 Task: Locate the nearest public gardens to Portland, Oregon, and Seattle, Washington.
Action: Mouse moved to (183, 59)
Screenshot: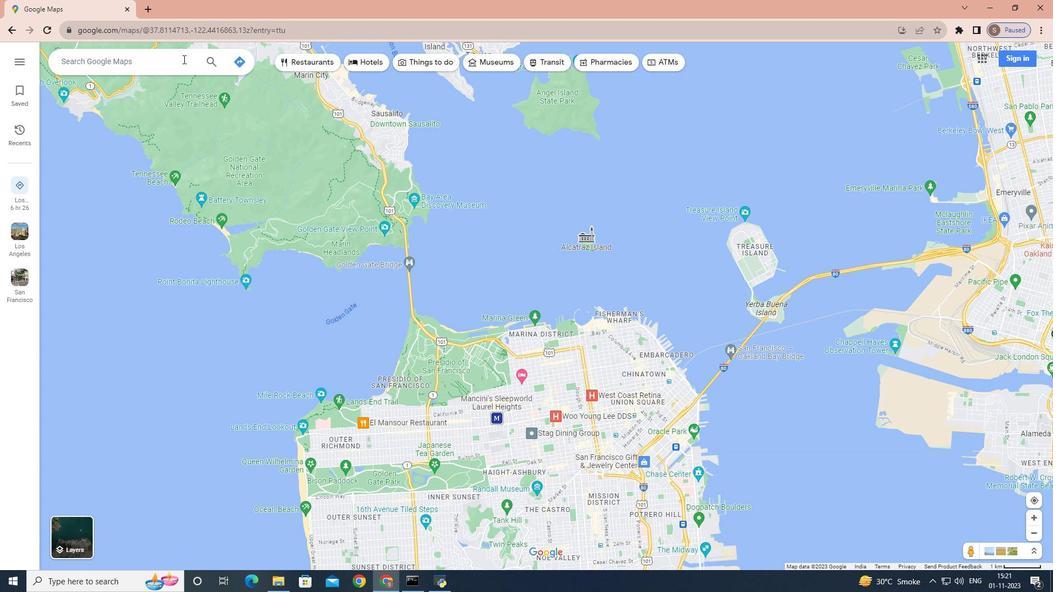 
Action: Mouse pressed left at (183, 59)
Screenshot: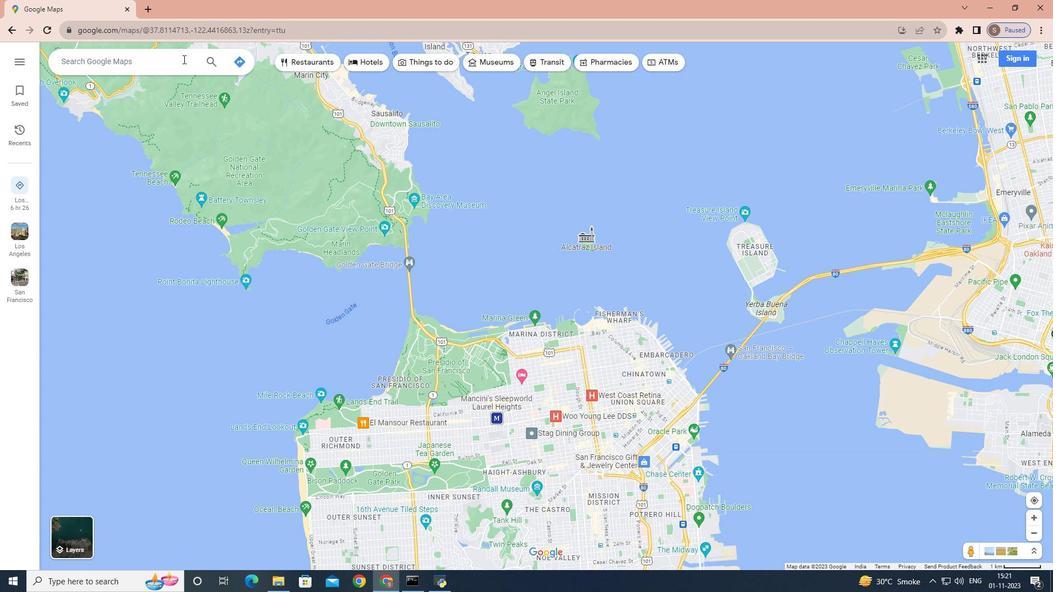 
Action: Key pressed <Key.shift_r>Portland,
Screenshot: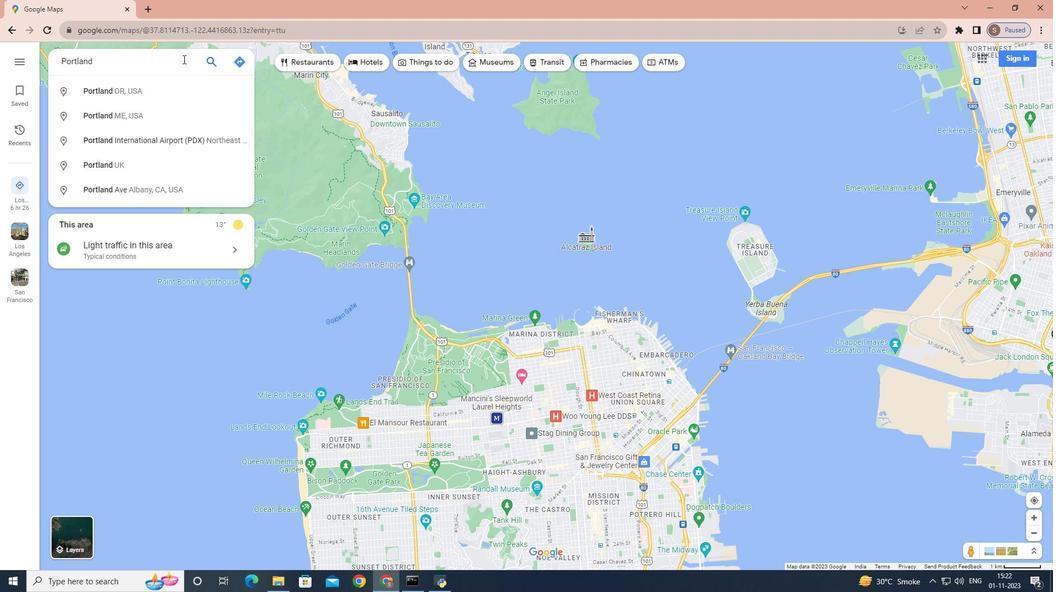 
Action: Mouse moved to (183, 59)
Screenshot: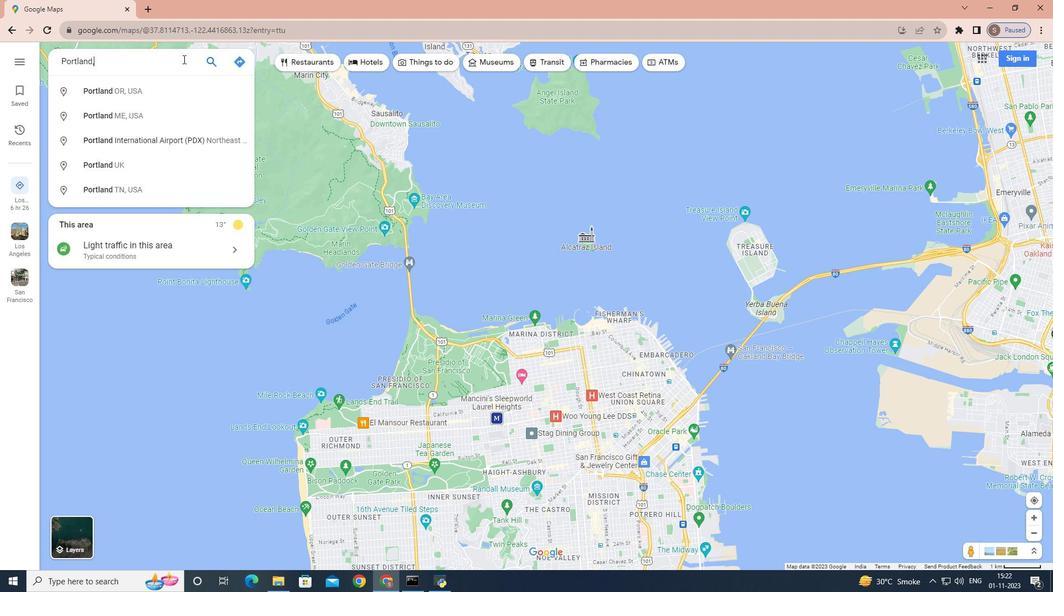 
Action: Key pressed <Key.space><Key.shift_r>Oregon<Key.enter>
Screenshot: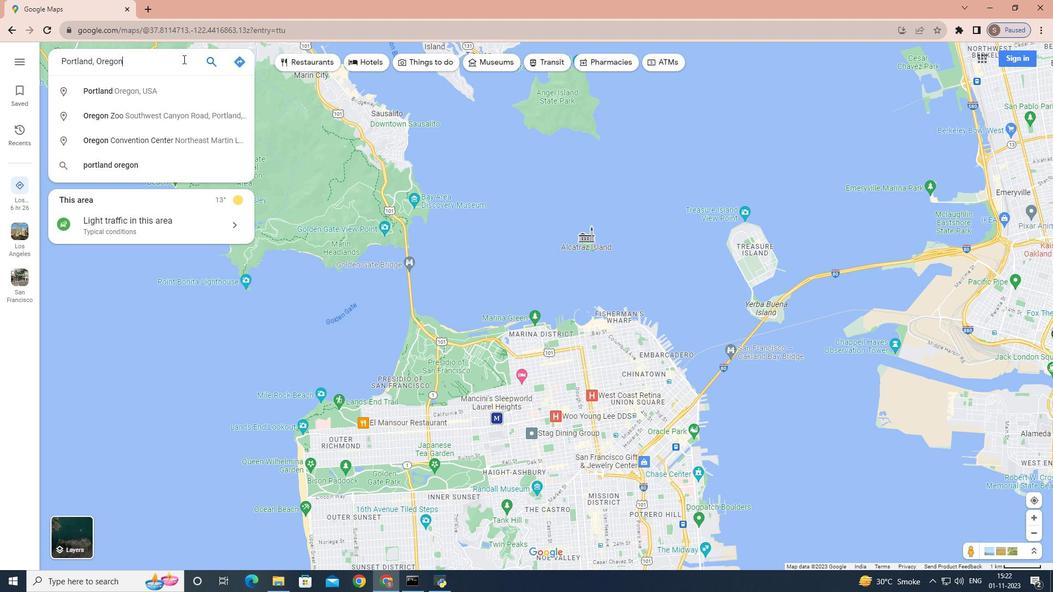 
Action: Mouse moved to (152, 245)
Screenshot: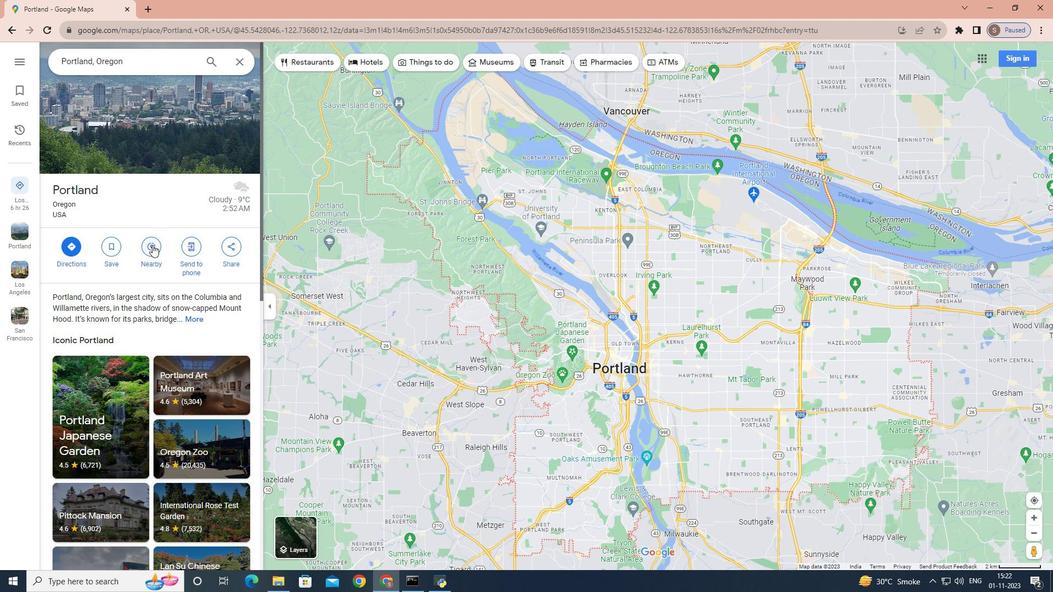 
Action: Mouse pressed left at (152, 245)
Screenshot: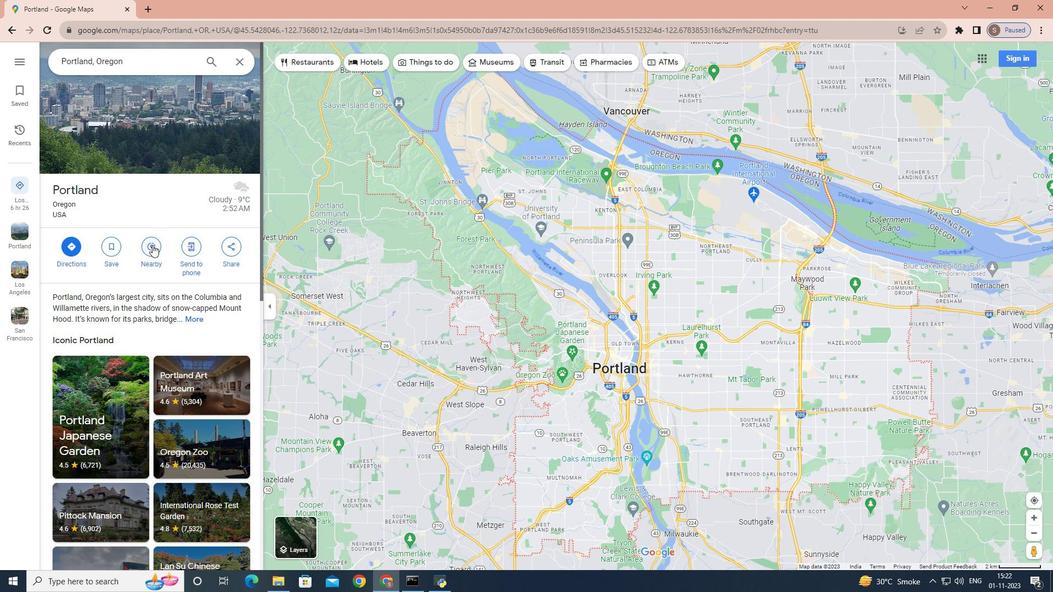
Action: Mouse moved to (150, 245)
Screenshot: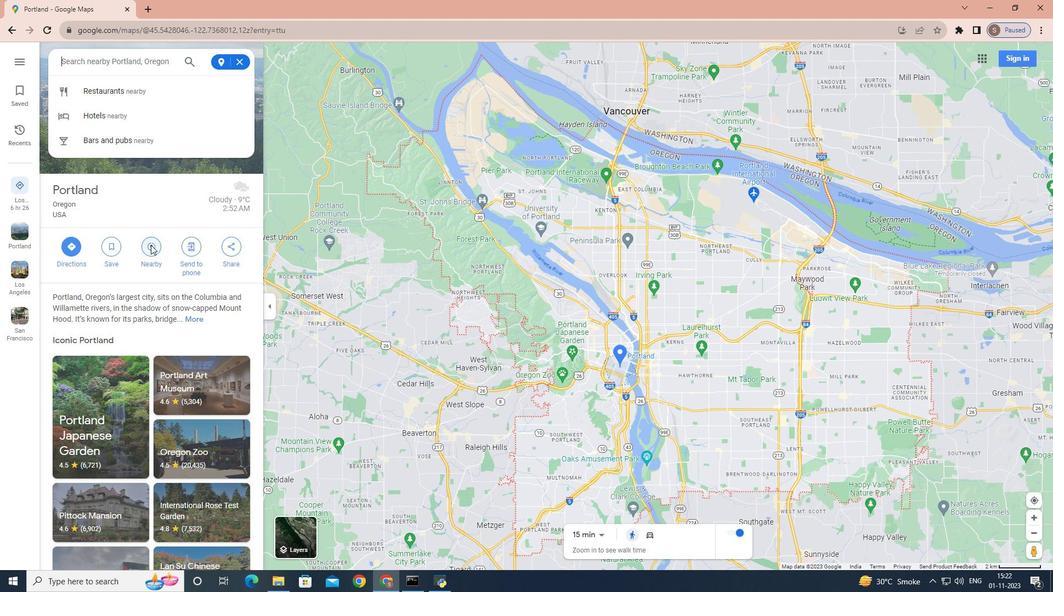 
Action: Key pressed public<Key.space>gardens<Key.enter>
Screenshot: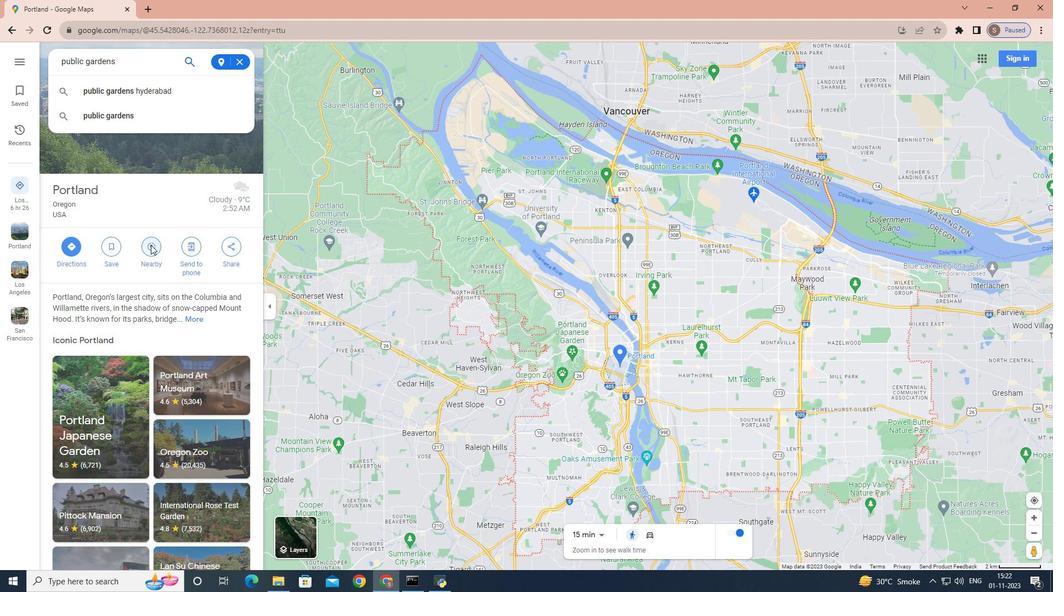 
Action: Mouse moved to (243, 62)
Screenshot: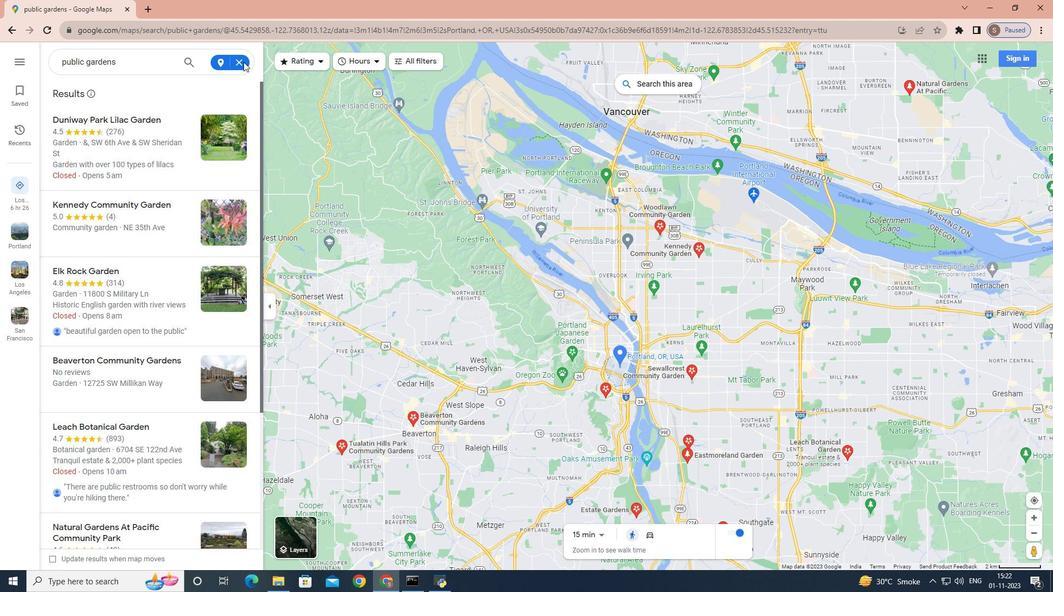 
Action: Mouse pressed left at (243, 62)
Screenshot: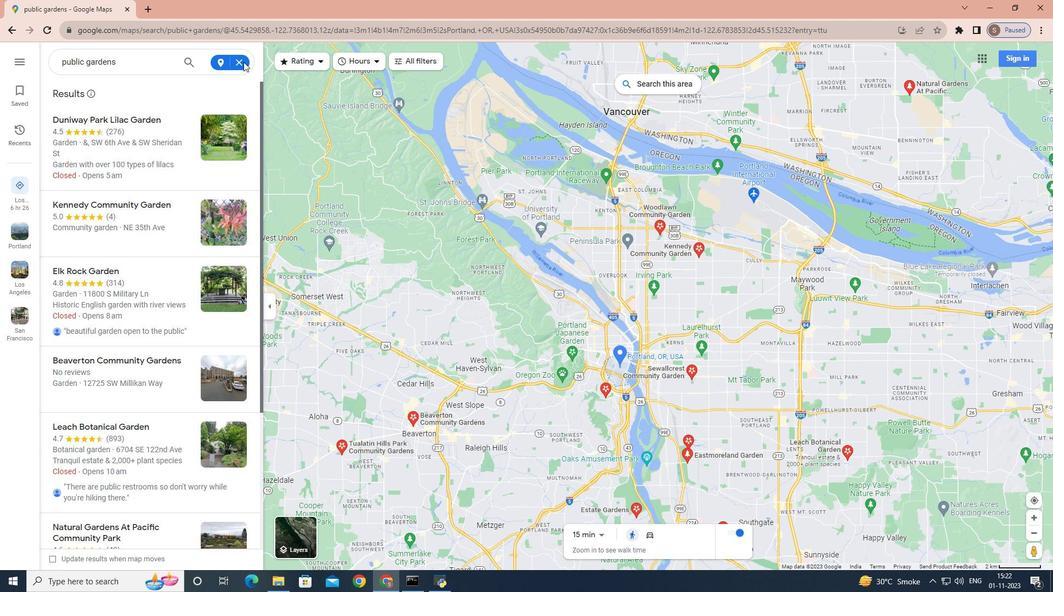 
Action: Mouse moved to (240, 62)
Screenshot: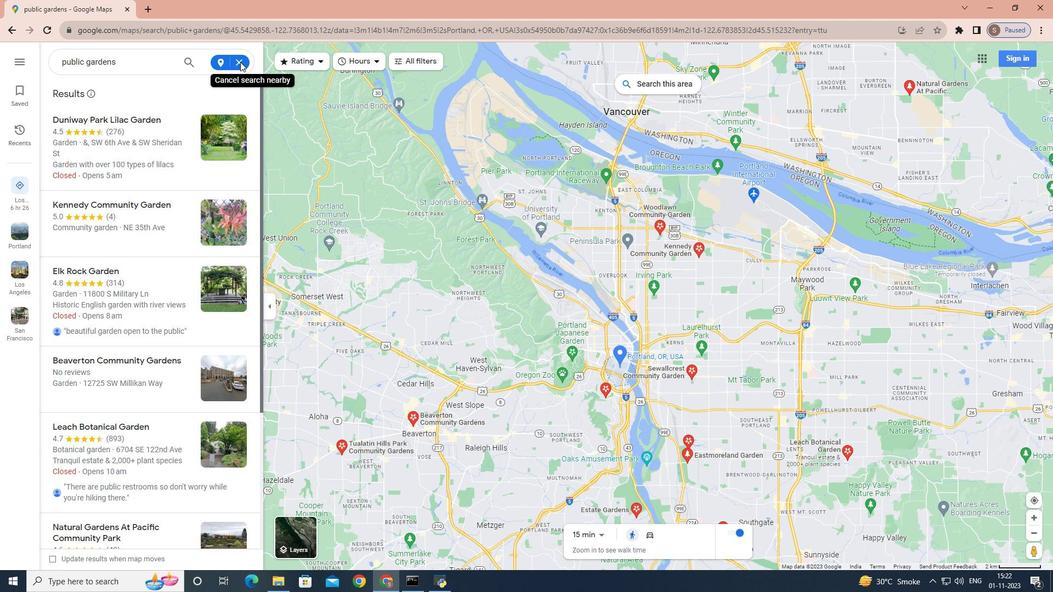 
Action: Mouse pressed left at (240, 62)
Screenshot: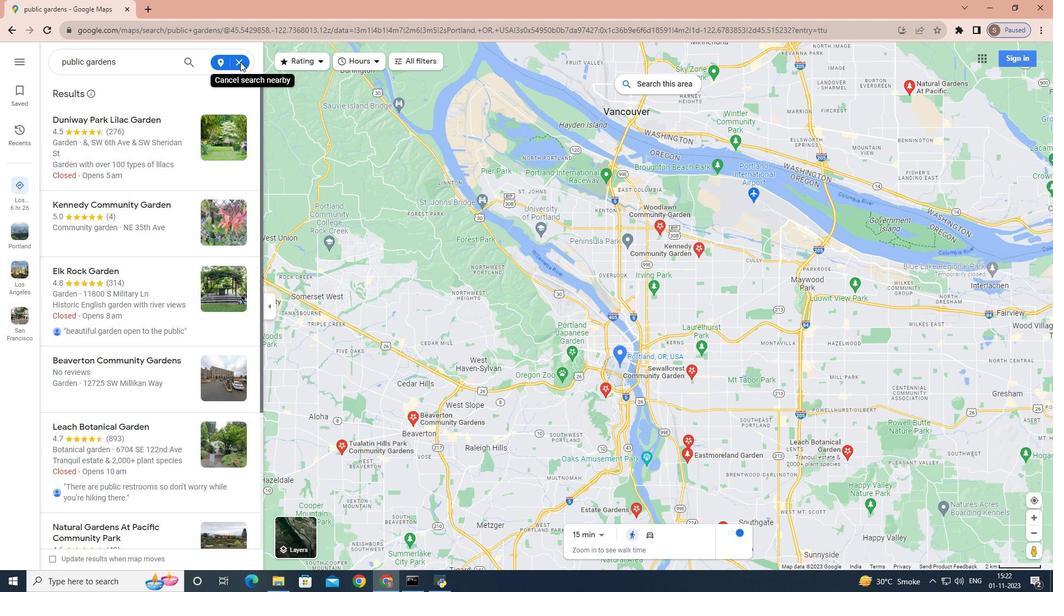 
Action: Mouse moved to (237, 63)
Screenshot: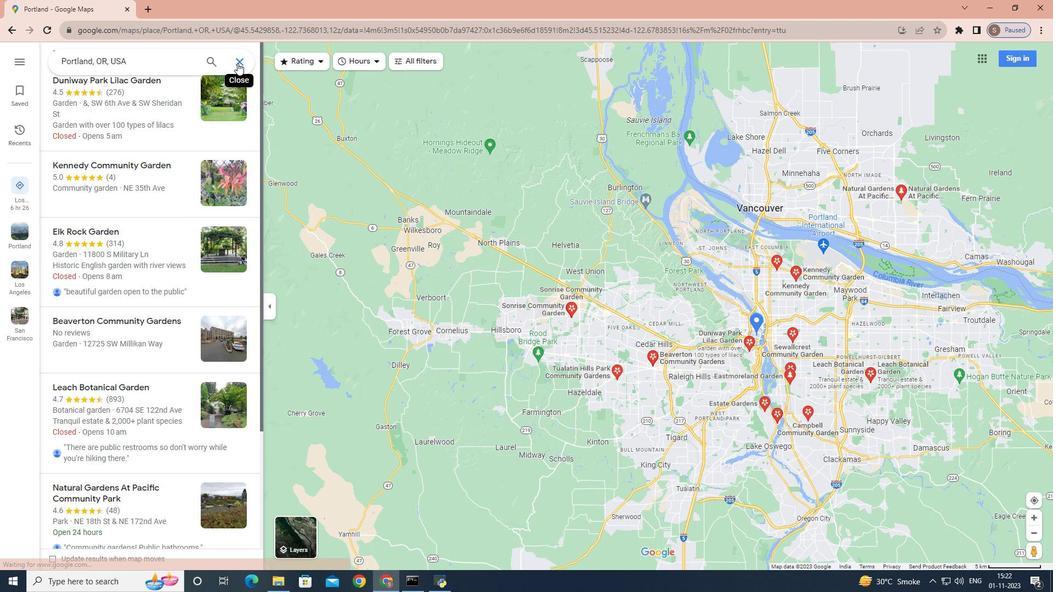 
Action: Mouse pressed left at (237, 63)
Screenshot: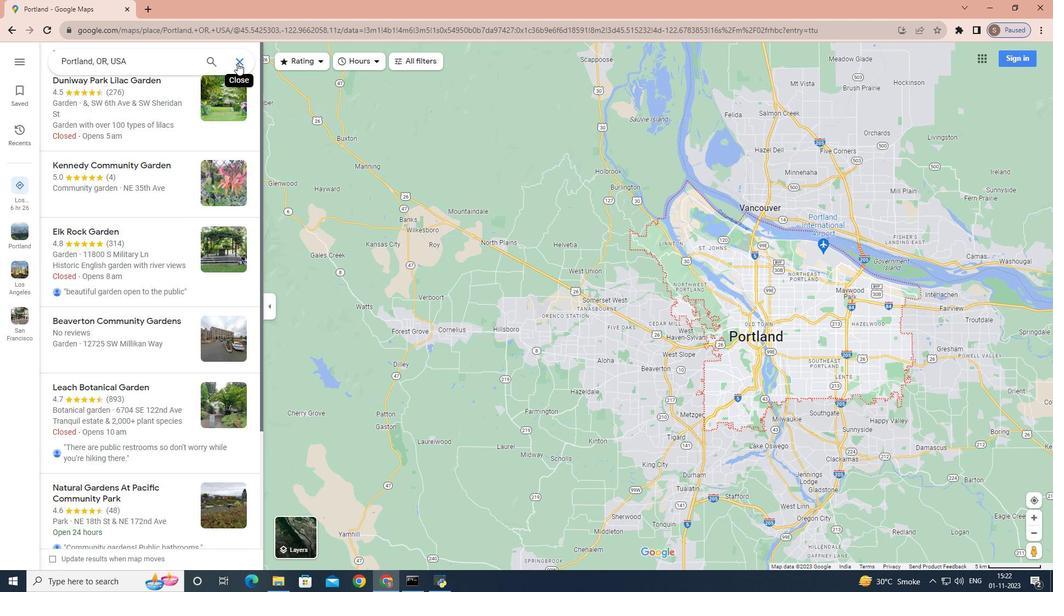 
Action: Mouse moved to (115, 66)
Screenshot: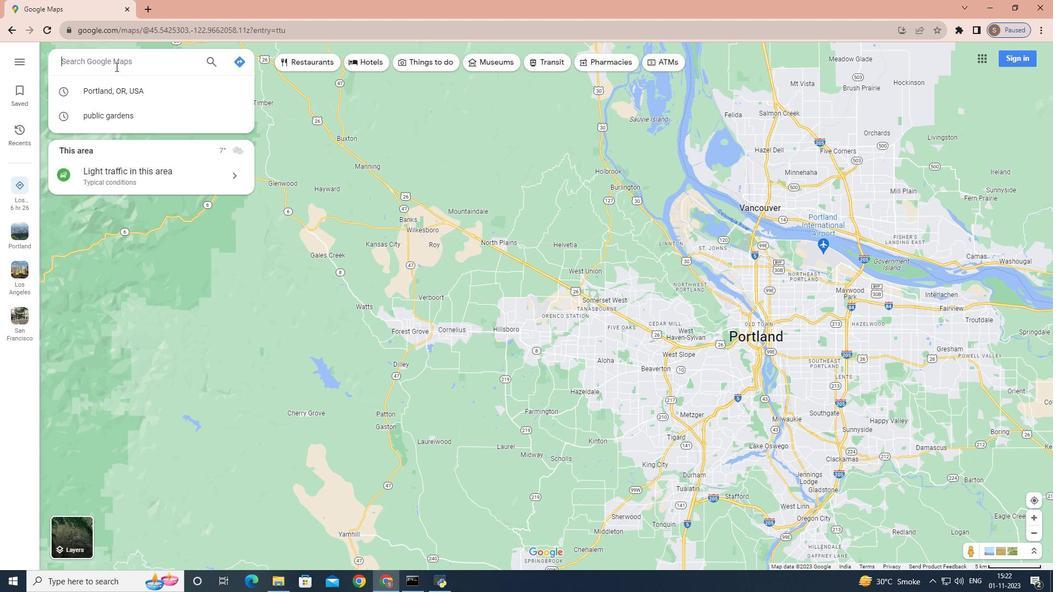 
Action: Key pressed <Key.shift>Seattle,<Key.space><Key.shift>Washington<Key.enter>
Screenshot: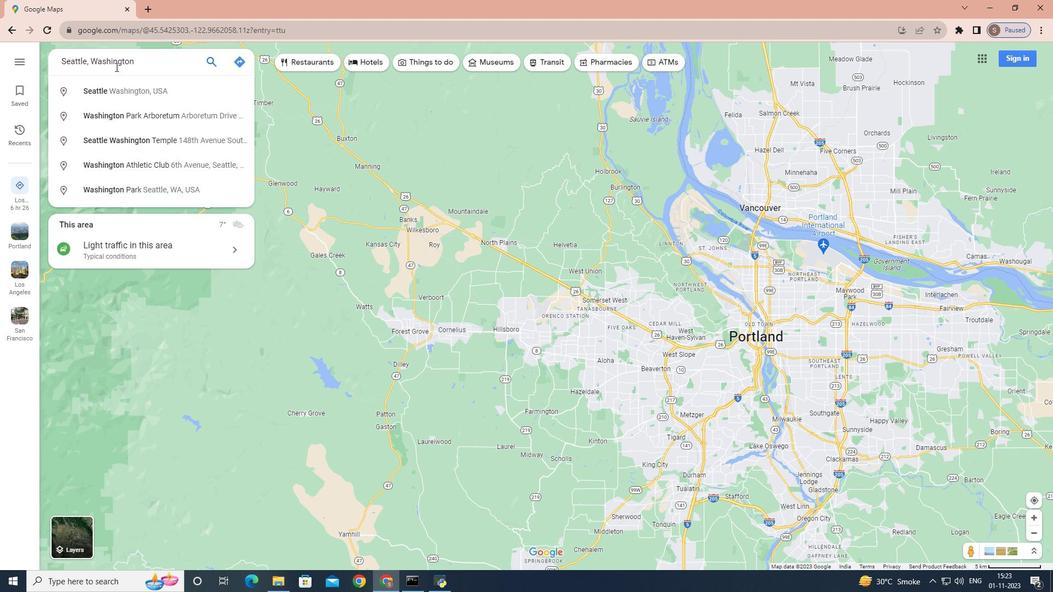 
Action: Mouse moved to (150, 245)
Screenshot: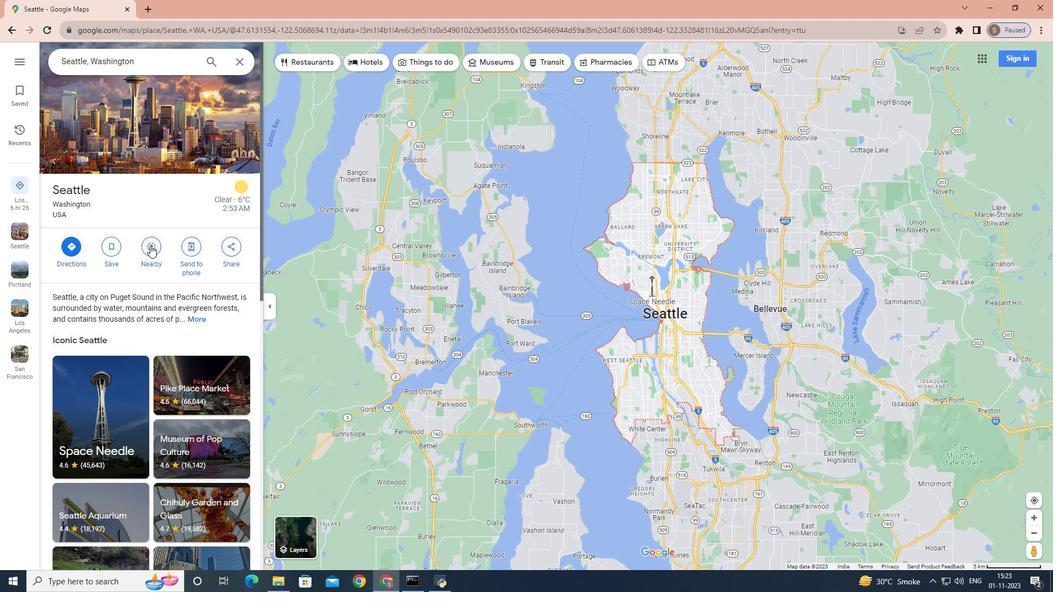 
Action: Mouse pressed left at (150, 245)
Screenshot: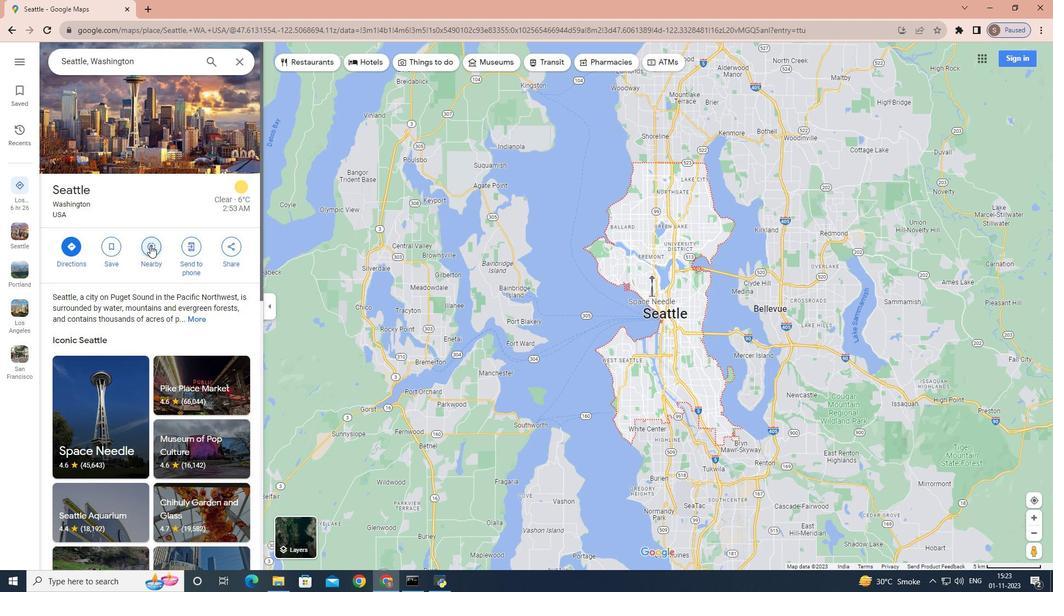 
Action: Mouse moved to (147, 247)
Screenshot: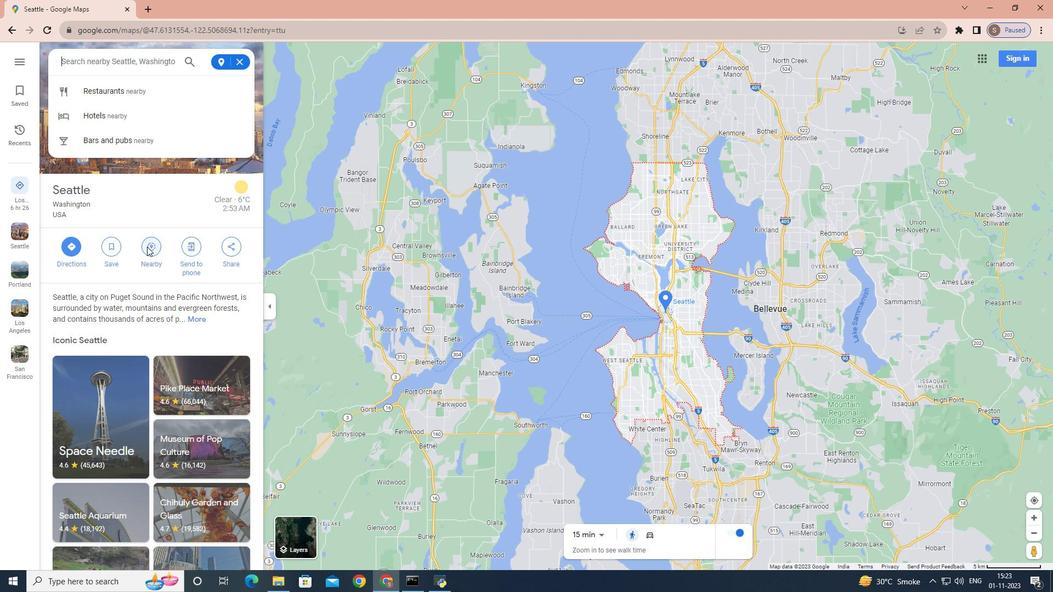 
Action: Key pressed public<Key.space>gardens<Key.enter>
Screenshot: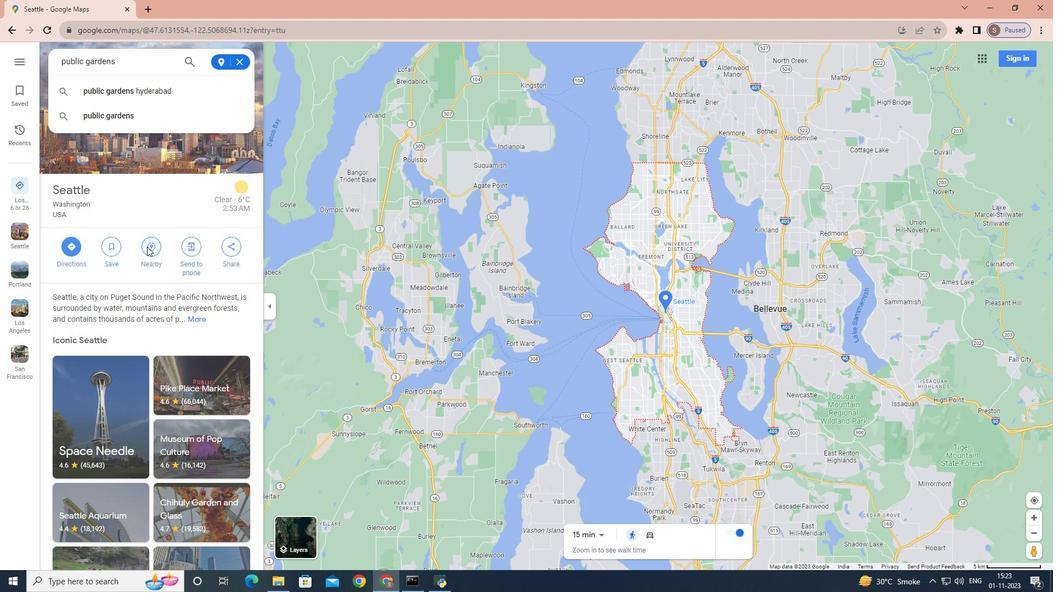 
Action: Mouse moved to (151, 243)
Screenshot: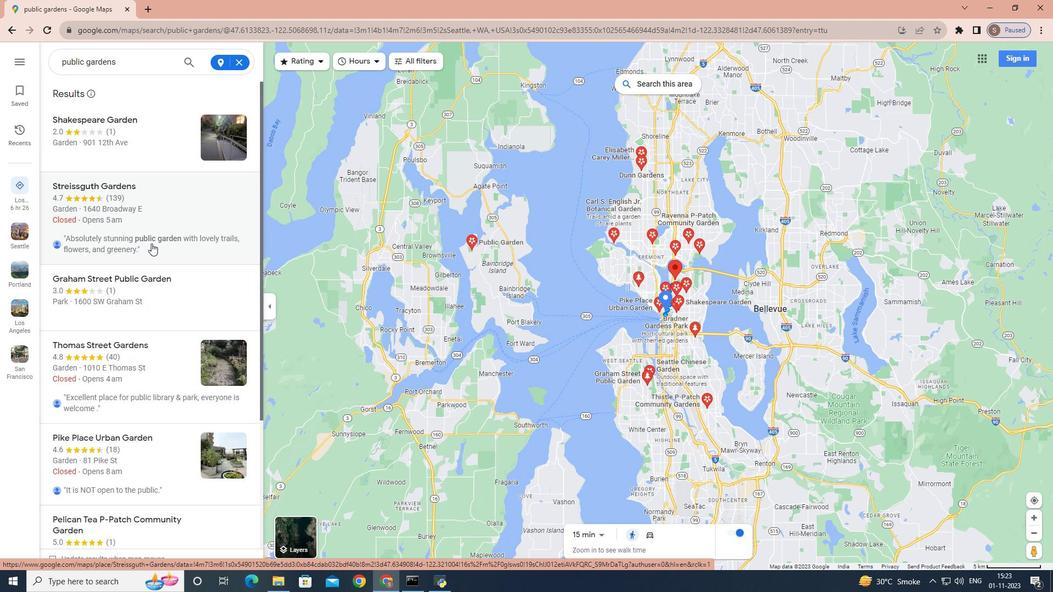 
